 Task: Add Kite Hill Plain Unsweetened Almondmilk Yogurt to the cart.
Action: Mouse moved to (28, 142)
Screenshot: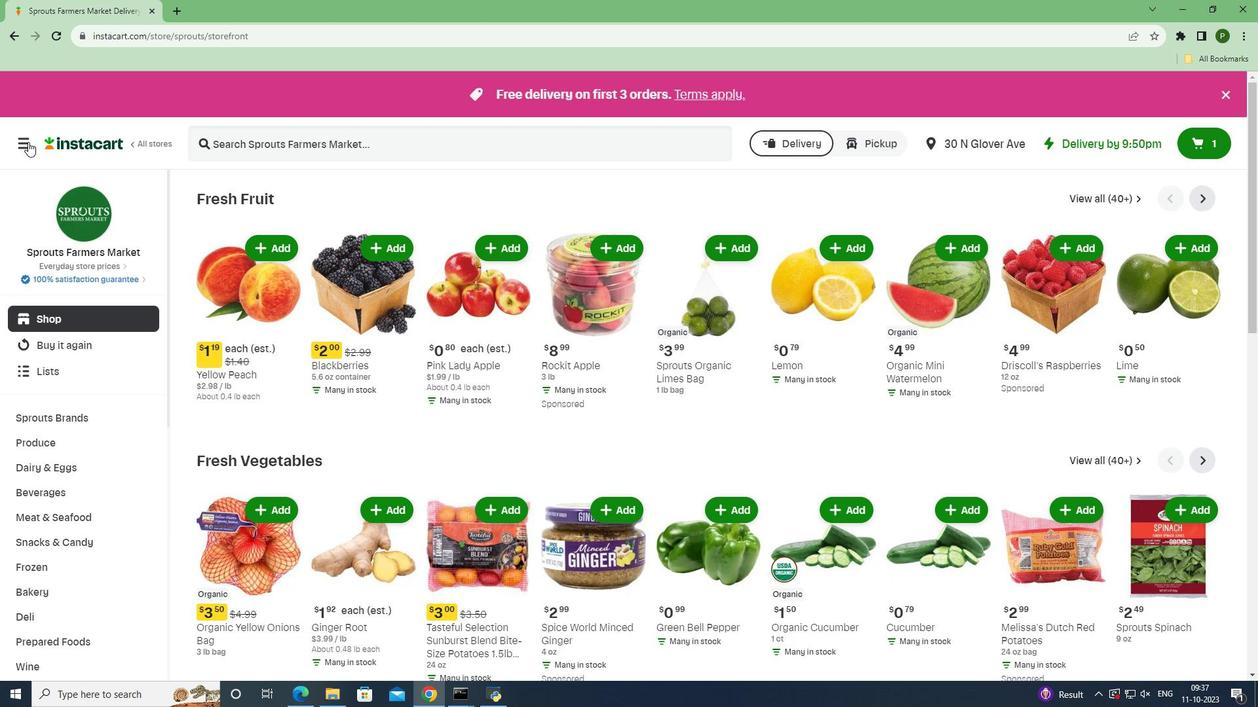 
Action: Mouse pressed left at (28, 142)
Screenshot: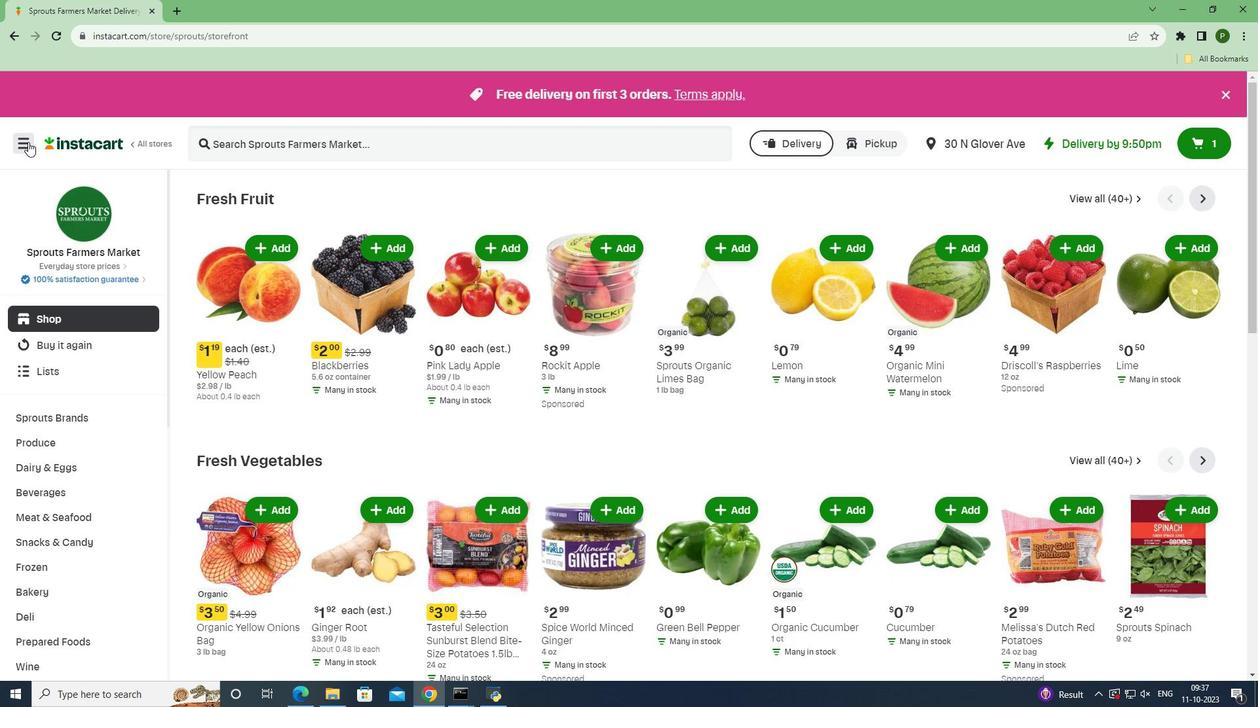 
Action: Mouse moved to (39, 340)
Screenshot: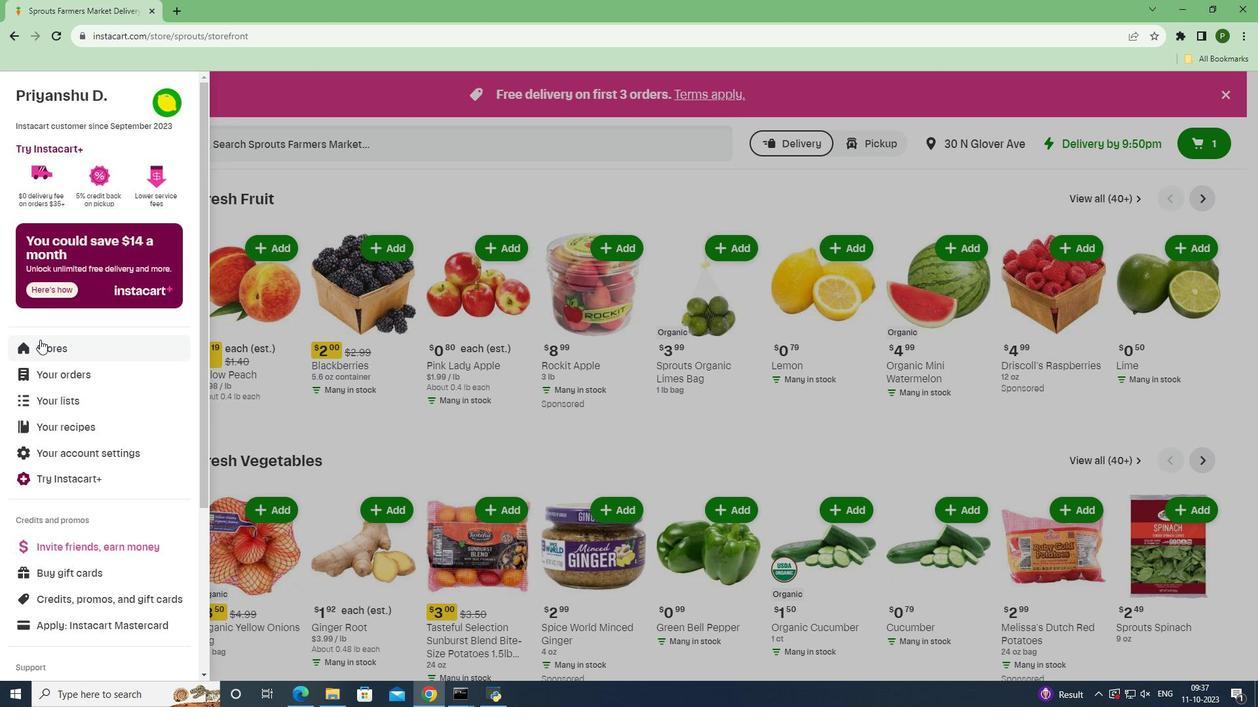 
Action: Mouse pressed left at (39, 340)
Screenshot: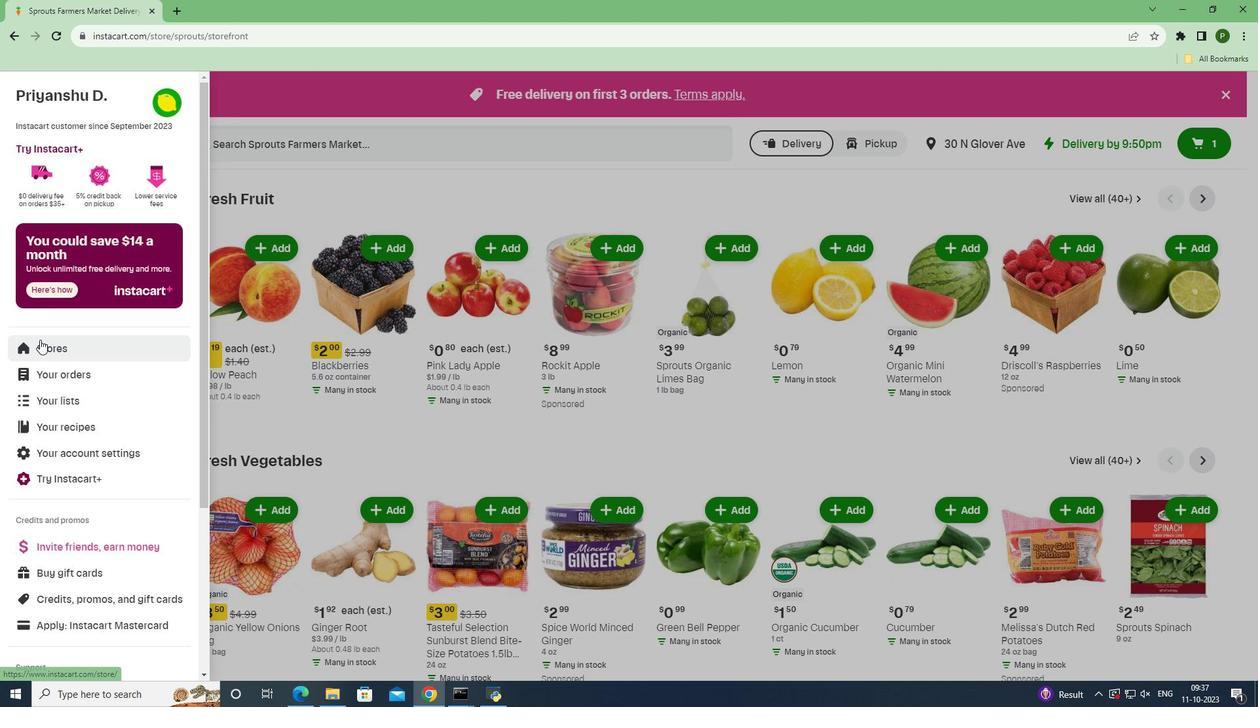 
Action: Mouse moved to (292, 142)
Screenshot: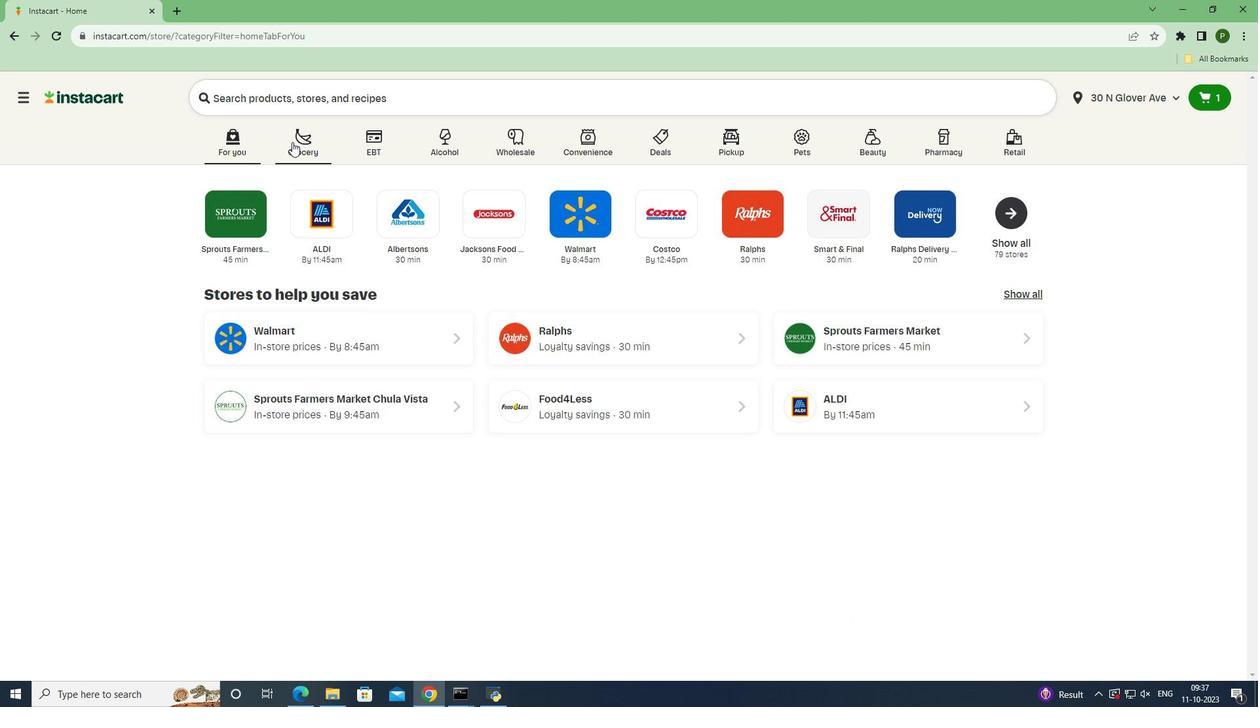
Action: Mouse pressed left at (292, 142)
Screenshot: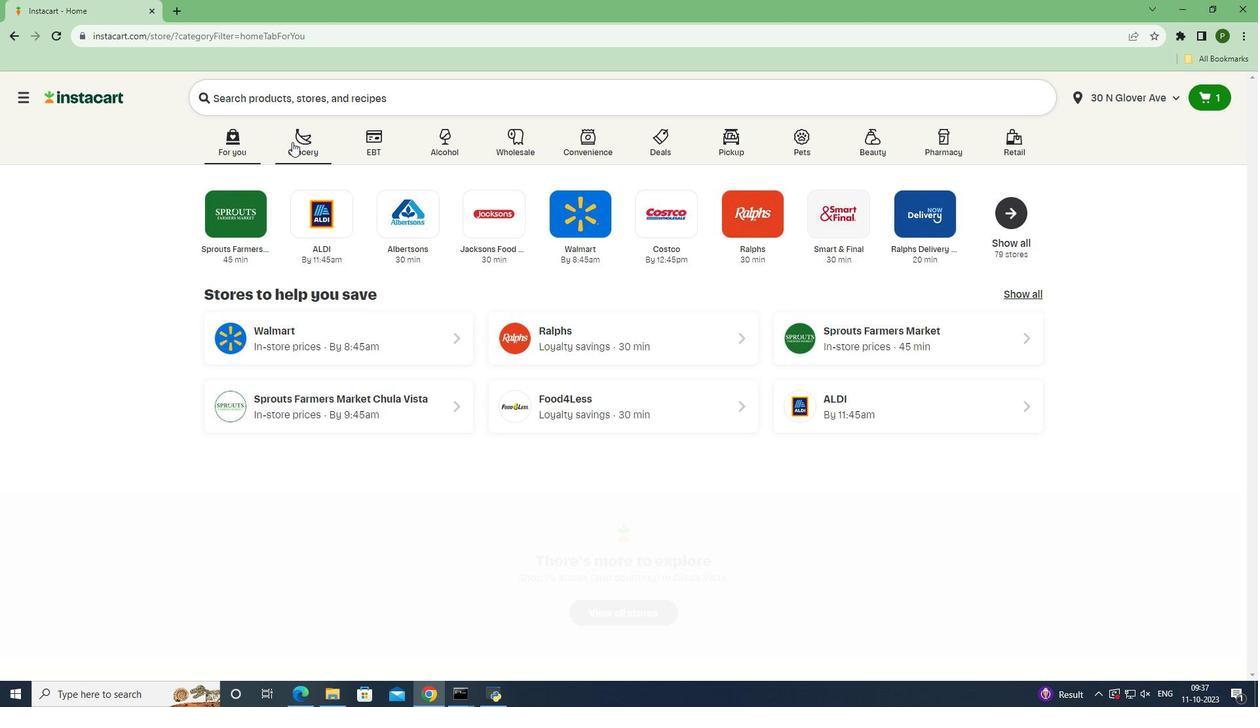 
Action: Mouse moved to (293, 208)
Screenshot: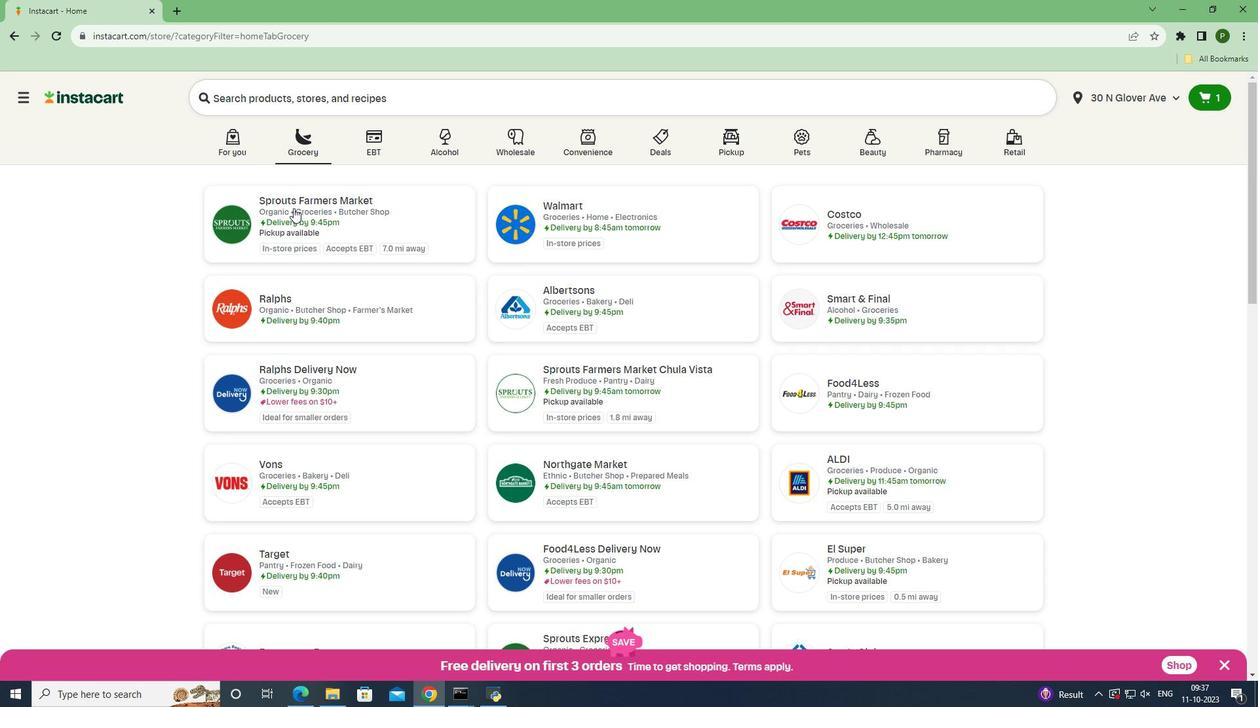 
Action: Mouse pressed left at (293, 208)
Screenshot: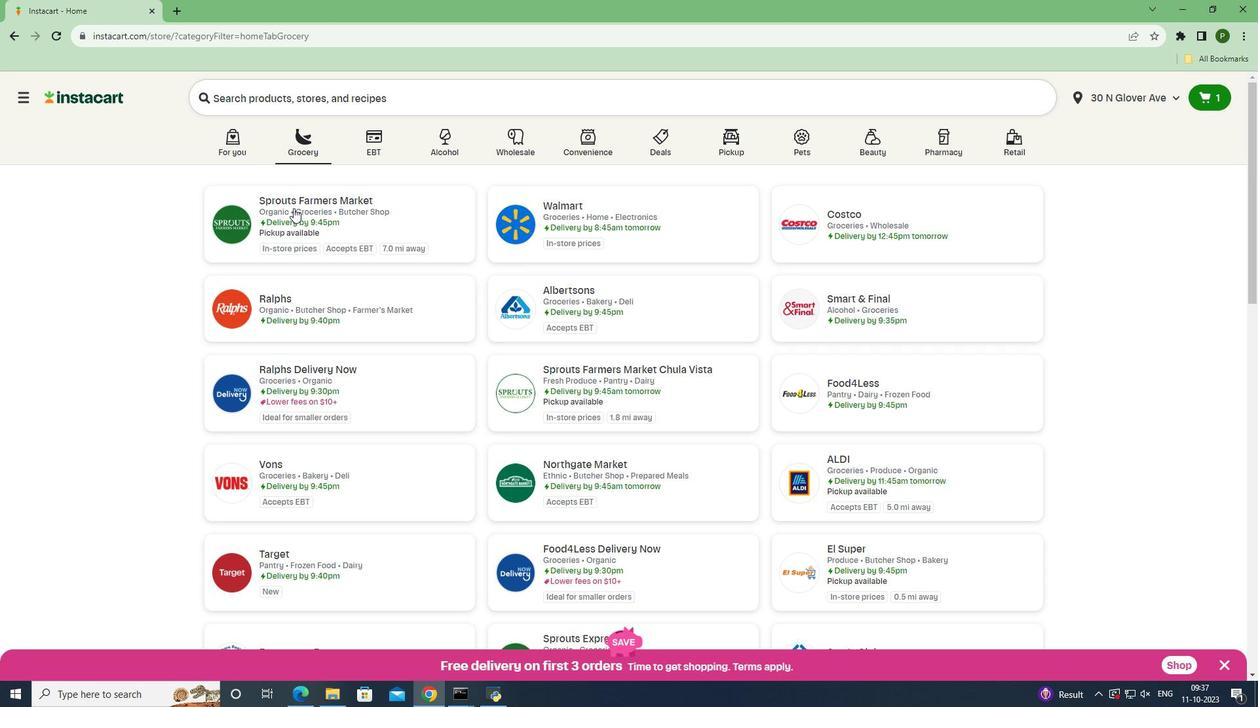 
Action: Mouse moved to (106, 471)
Screenshot: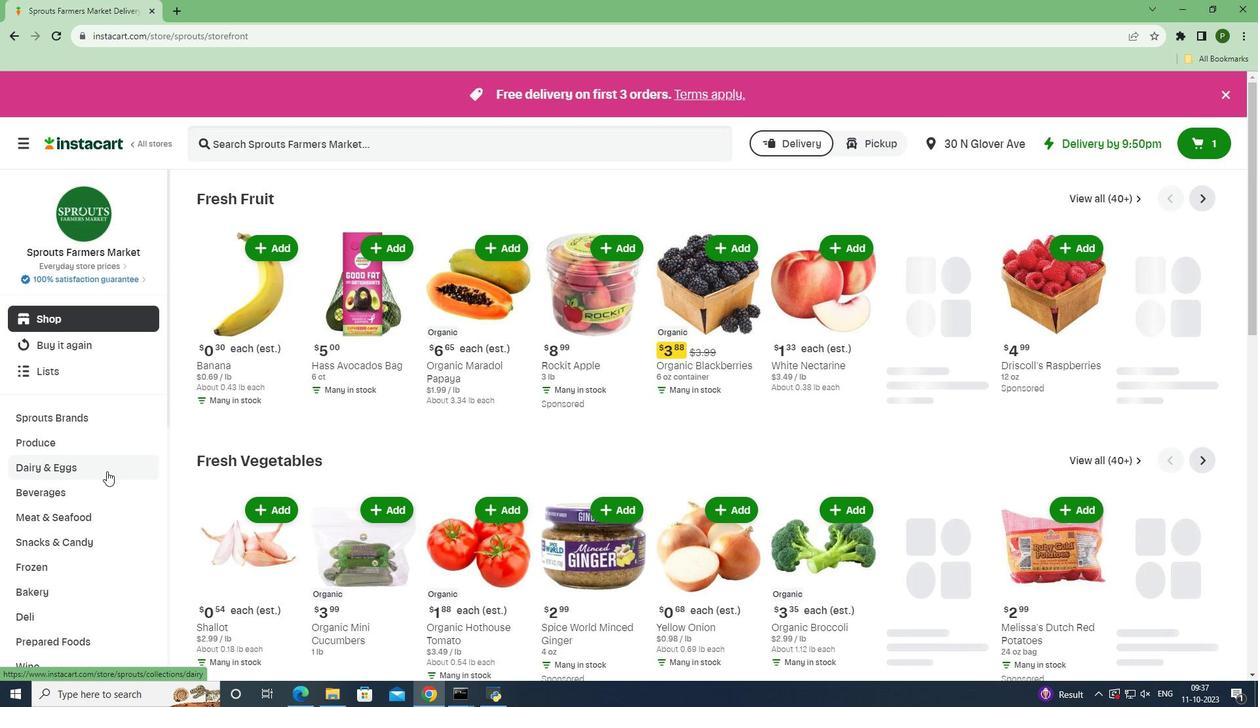 
Action: Mouse pressed left at (106, 471)
Screenshot: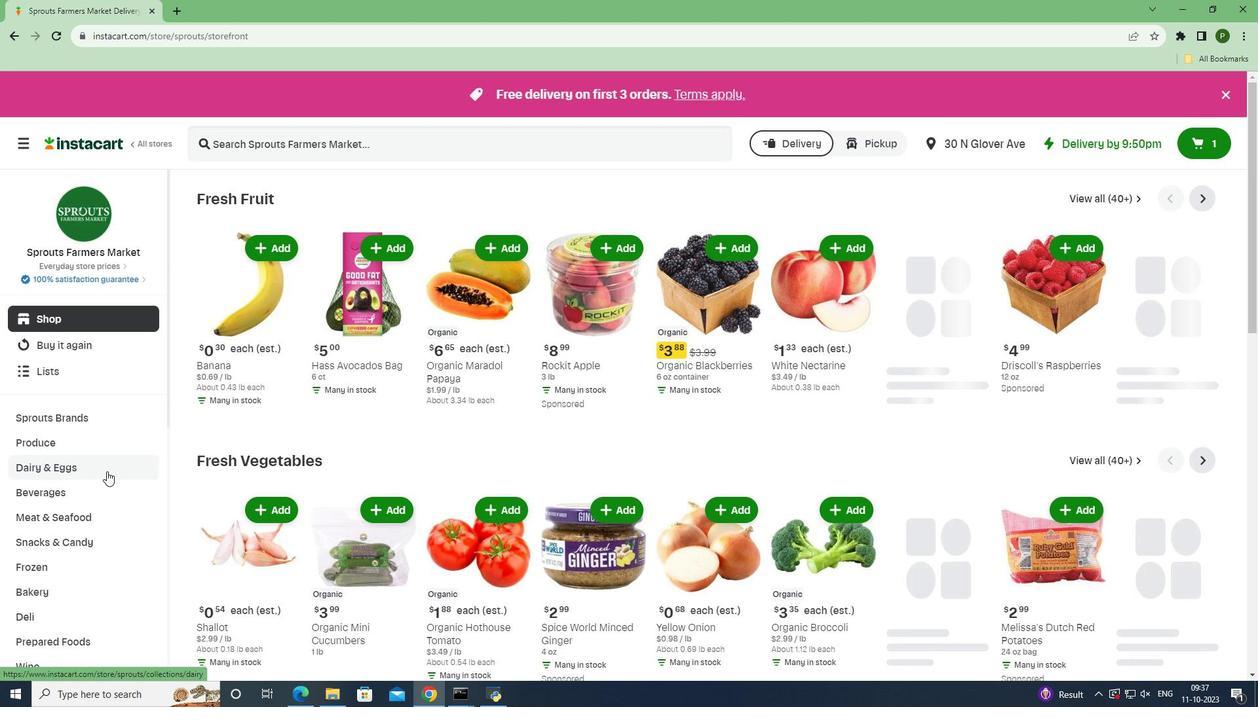 
Action: Mouse moved to (68, 568)
Screenshot: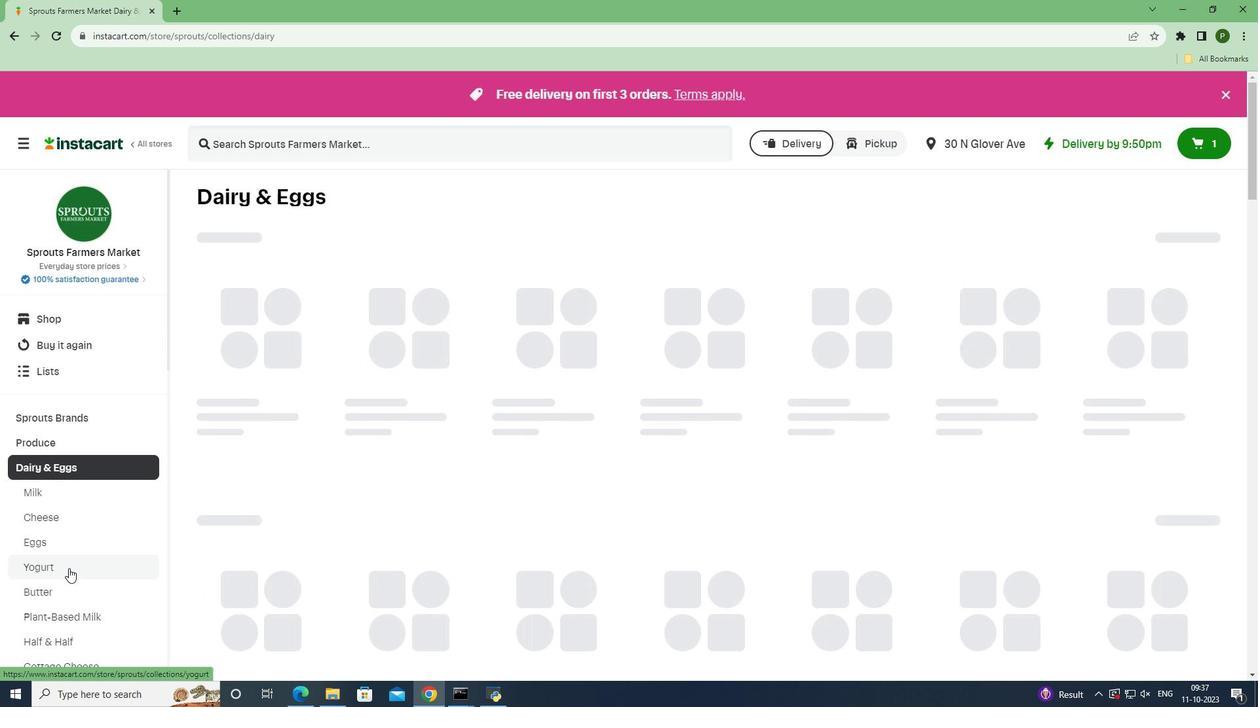 
Action: Mouse pressed left at (68, 568)
Screenshot: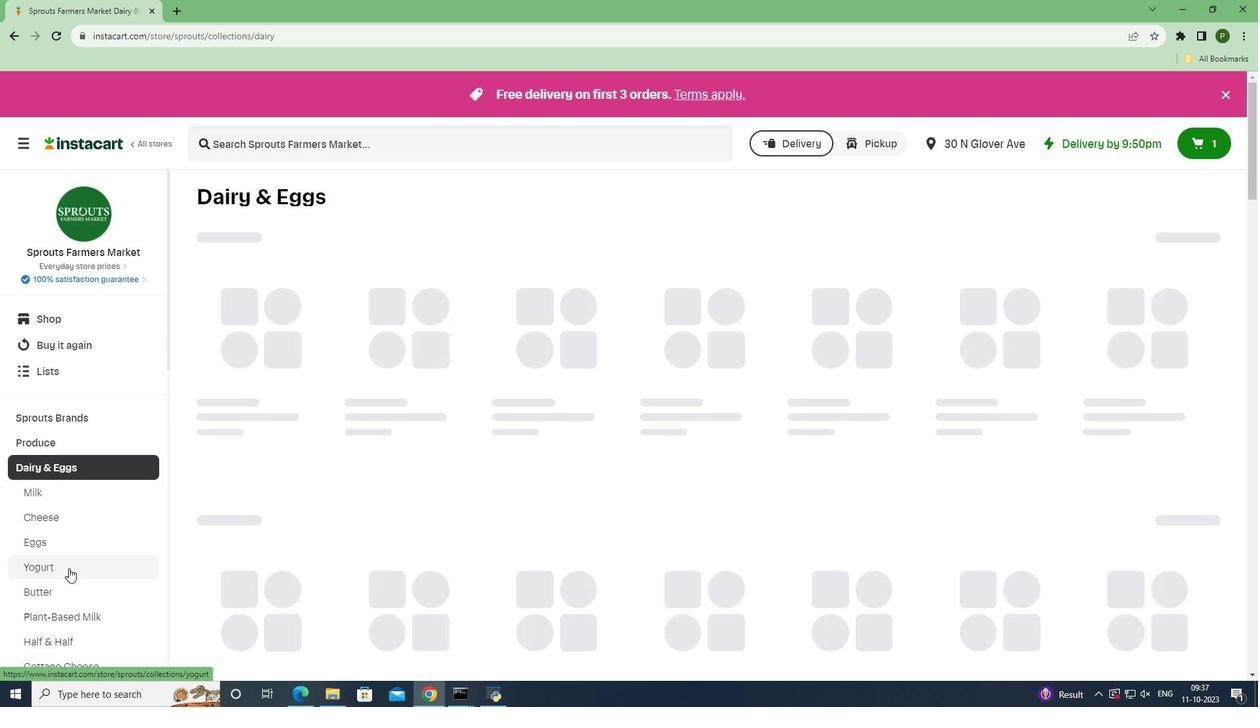 
Action: Mouse moved to (247, 137)
Screenshot: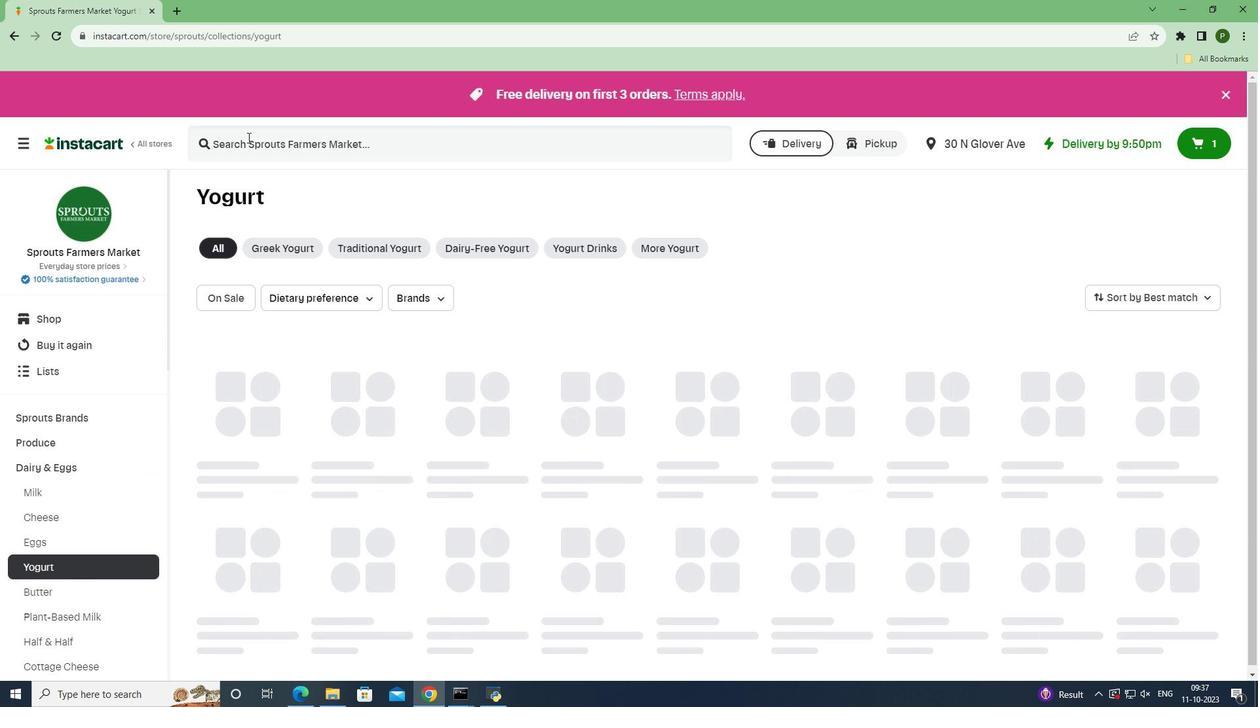 
Action: Mouse pressed left at (247, 137)
Screenshot: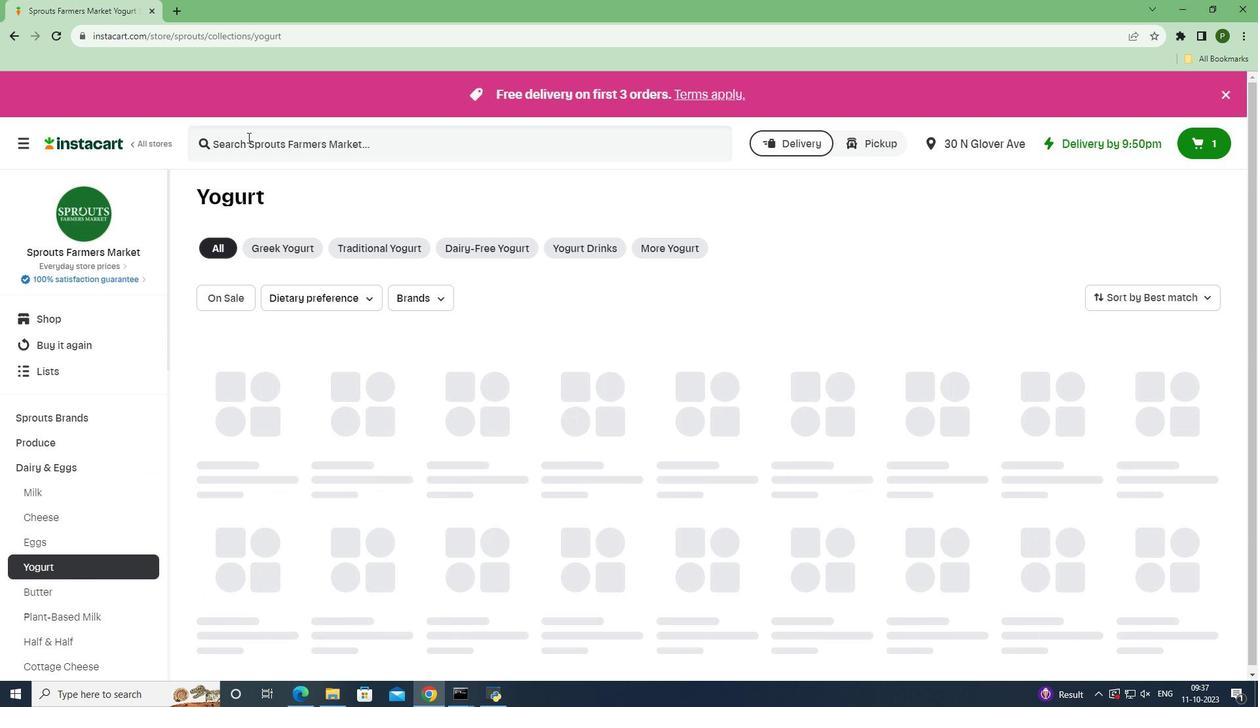 
Action: Key pressed <Key.caps_lock>K<Key.caps_lock>ite<Key.space><Key.caps_lock>H<Key.caps_lock>ill<Key.space><Key.caps_lock>P<Key.caps_lock>lain<Key.space><Key.caps_lock>U<Key.caps_lock>nsweetend<Key.space><Key.caps_lock>A<Key.caps_lock>lmond<Key.space>milk<Key.space><Key.caps_lock>Y<Key.caps_lock>ogurt<Key.space><Key.enter>
Screenshot: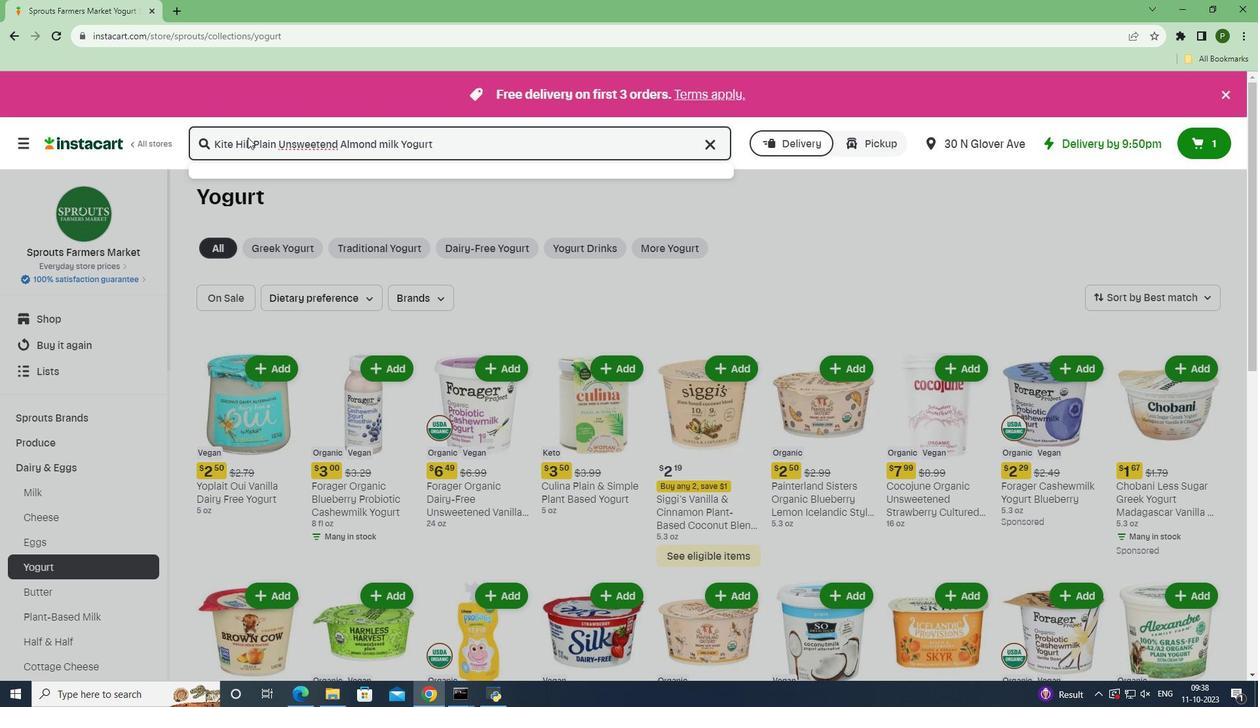 
Action: Mouse moved to (748, 277)
Screenshot: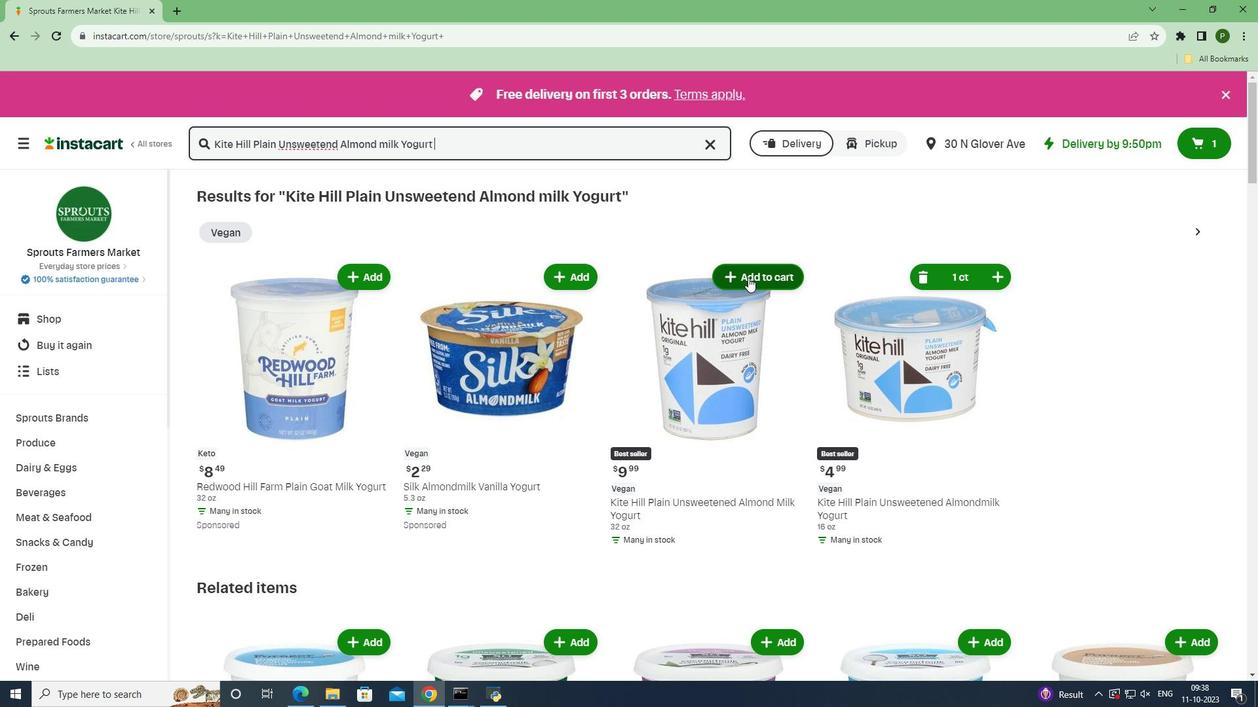
Action: Mouse pressed left at (748, 277)
Screenshot: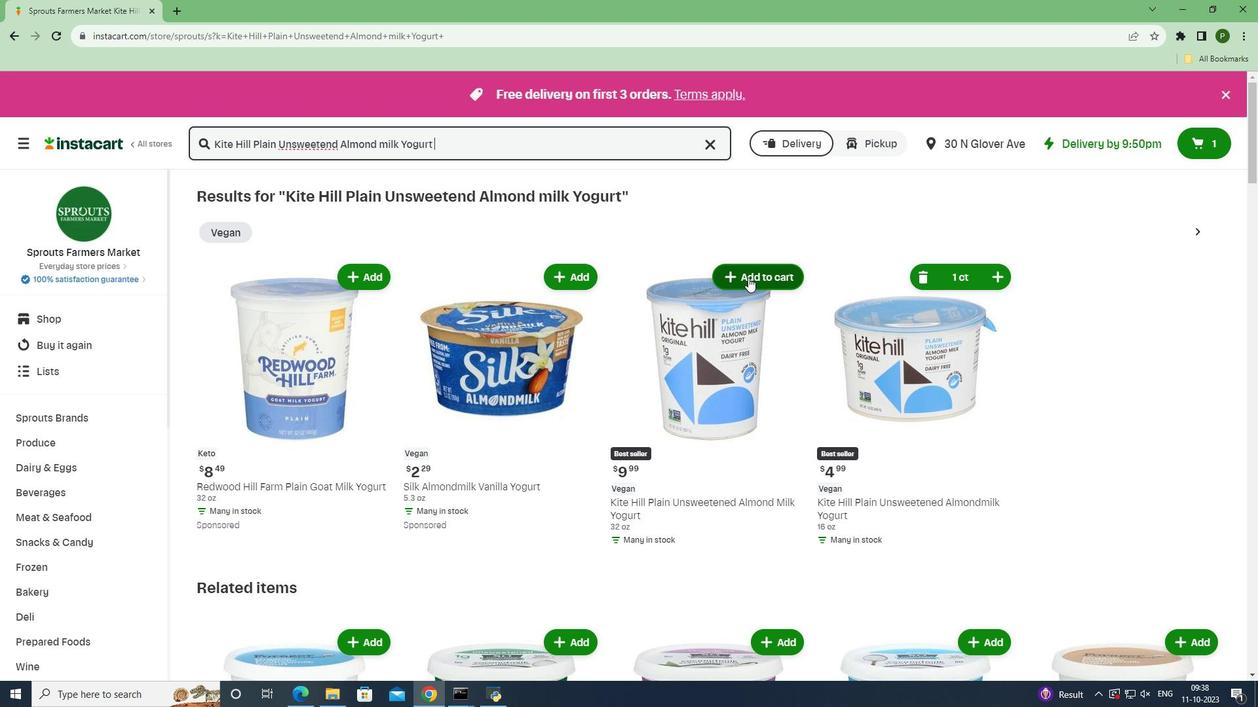 
Action: Mouse moved to (779, 343)
Screenshot: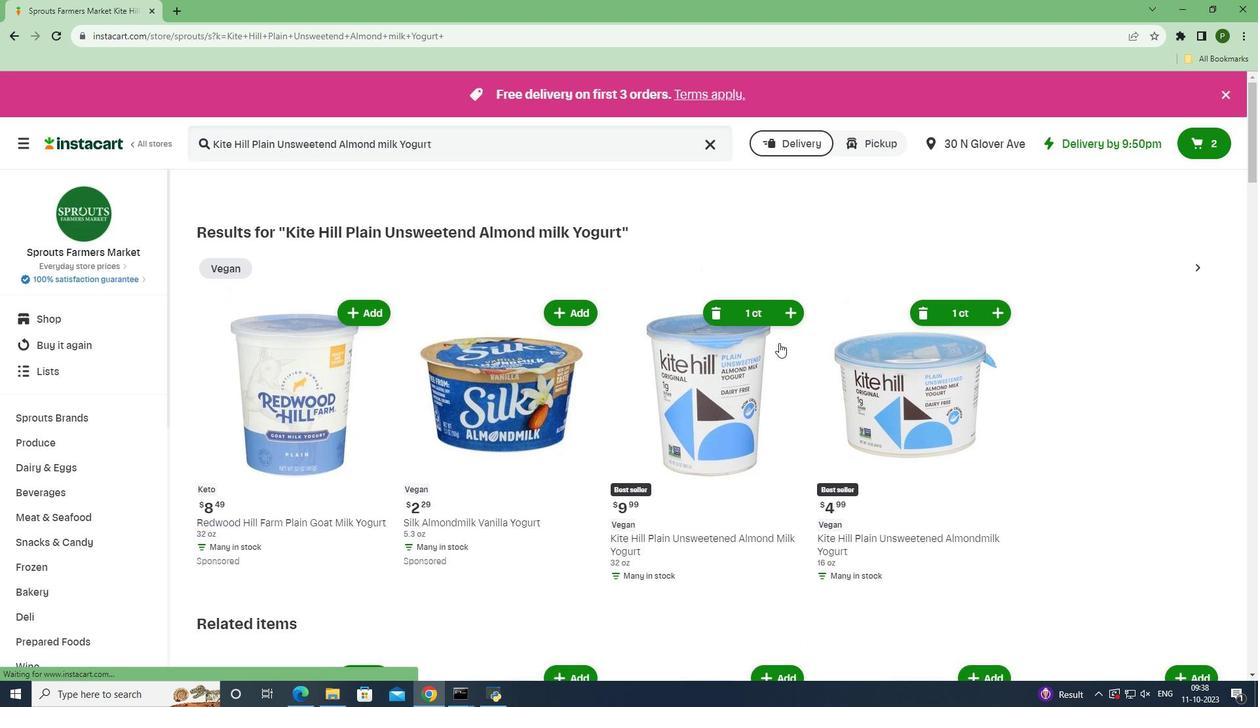 
